 Task: Look for properties with a view.
Action: Mouse moved to (449, 189)
Screenshot: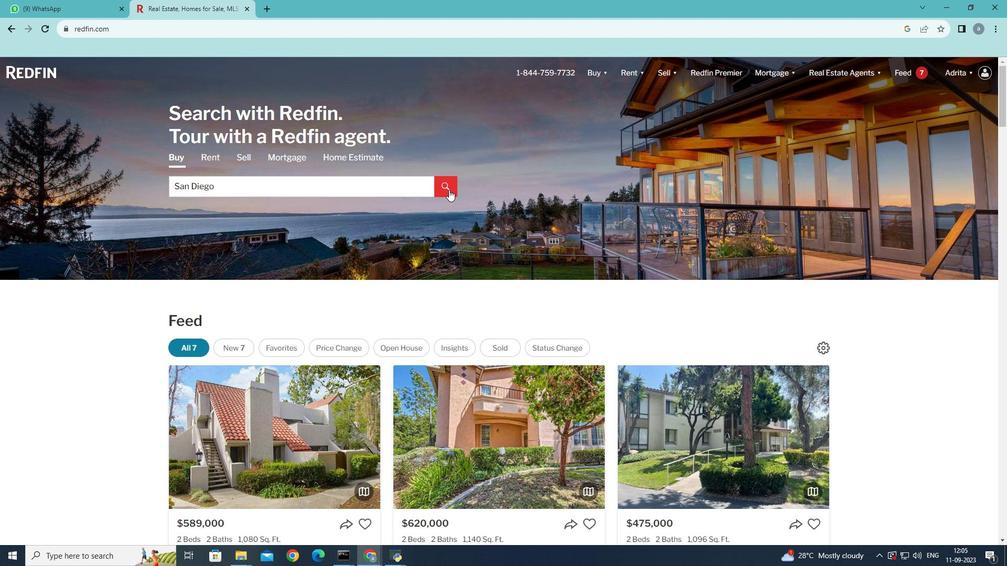 
Action: Mouse pressed left at (449, 189)
Screenshot: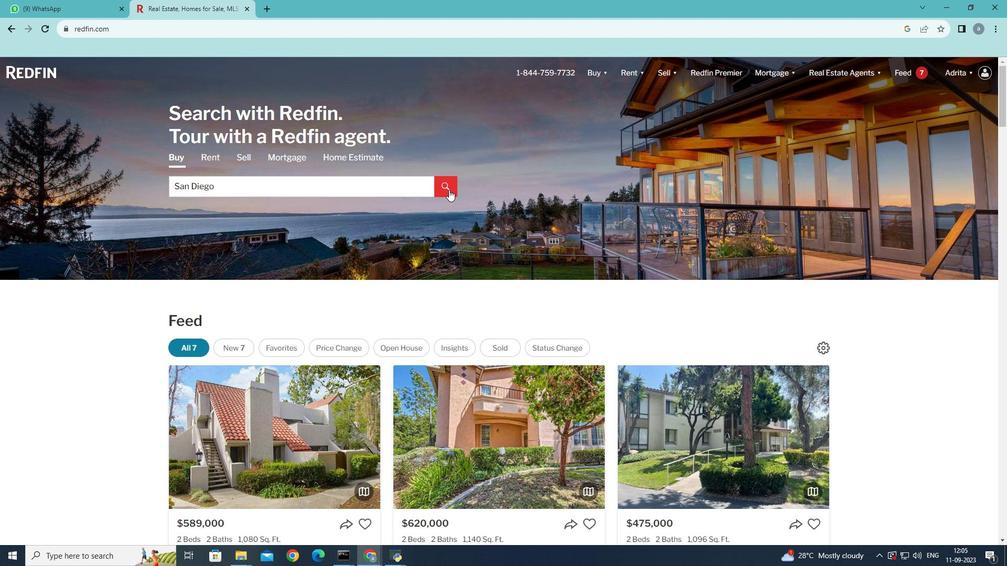 
Action: Mouse moved to (895, 143)
Screenshot: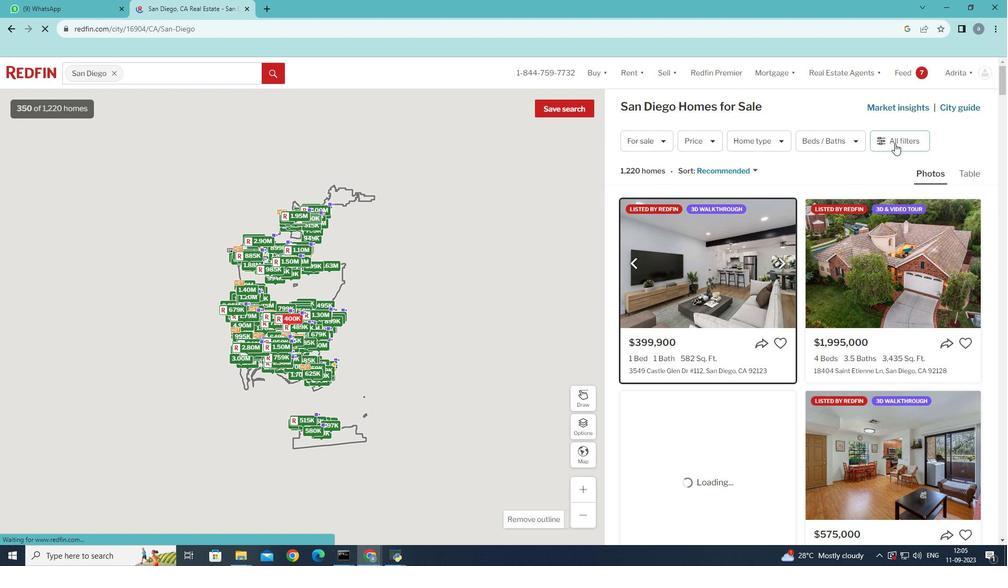 
Action: Mouse pressed left at (895, 143)
Screenshot: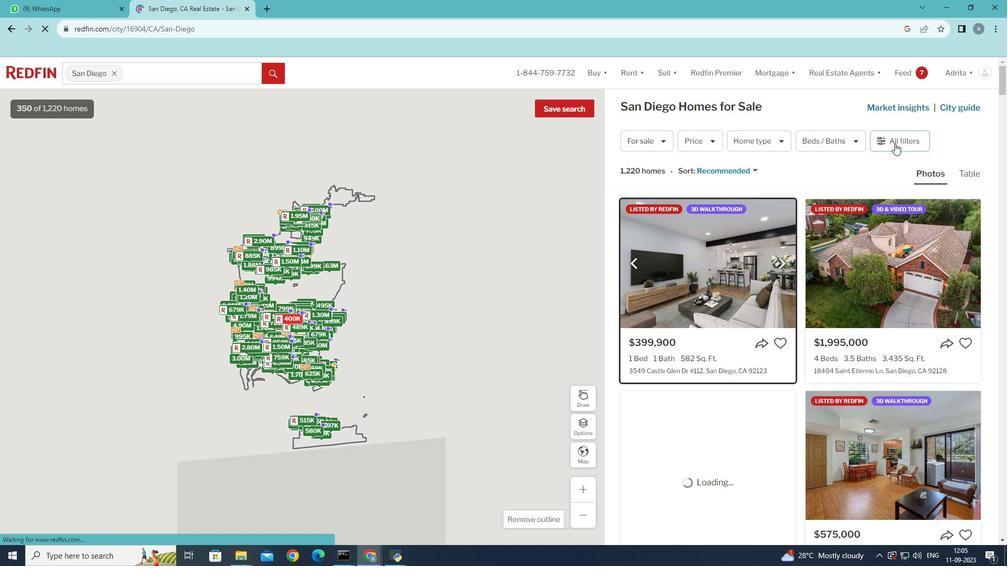 
Action: Mouse moved to (909, 138)
Screenshot: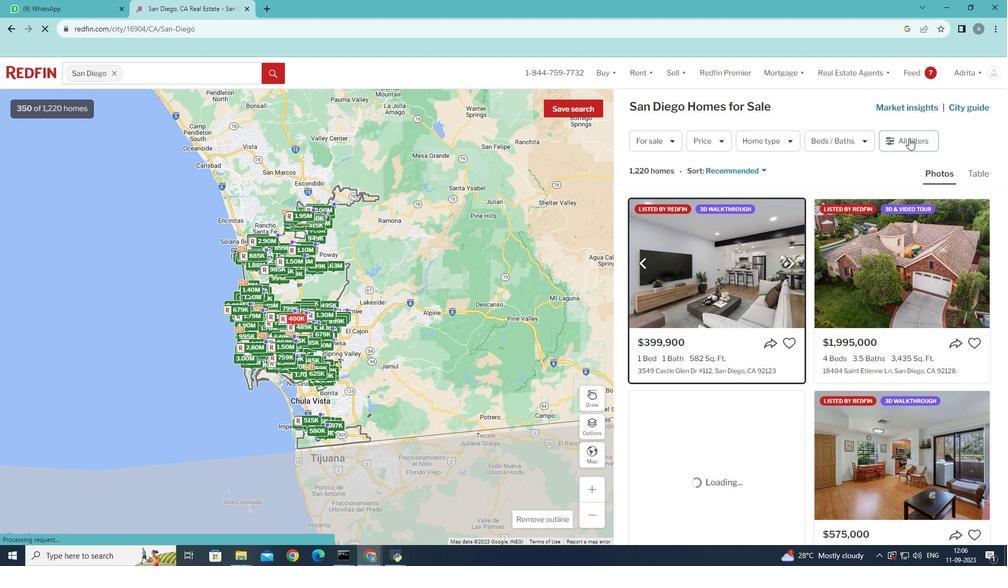 
Action: Mouse pressed left at (909, 138)
Screenshot: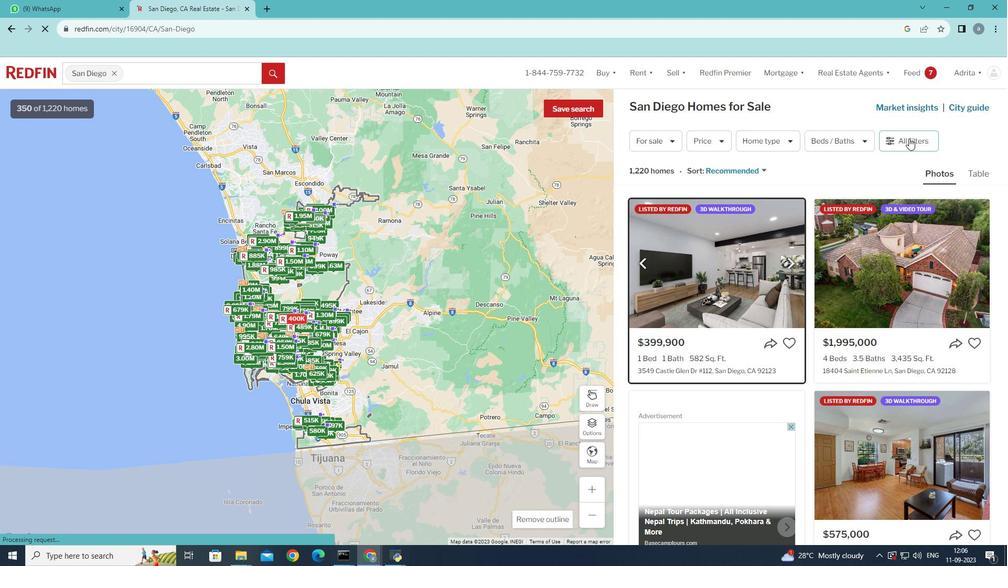 
Action: Mouse moved to (934, 303)
Screenshot: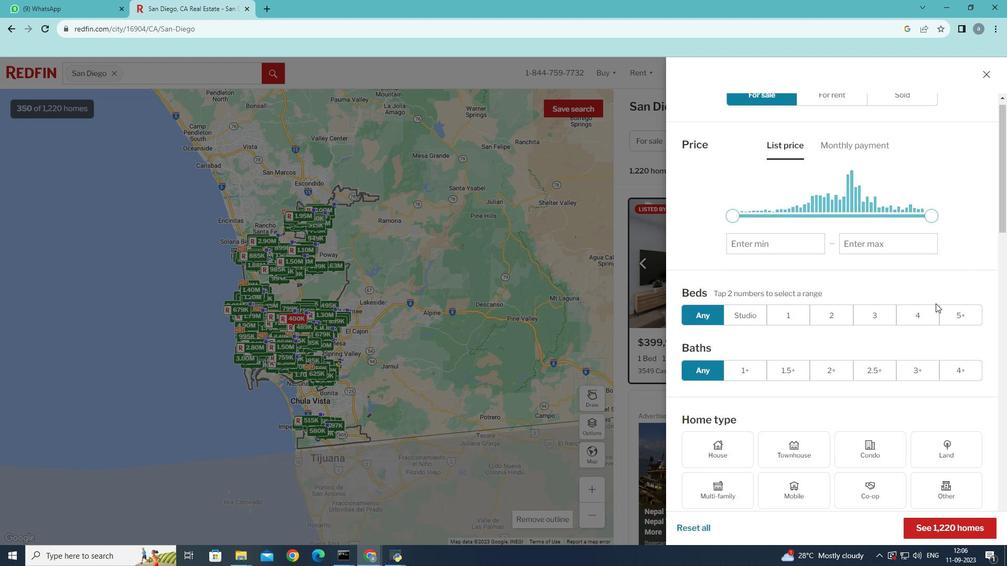 
Action: Mouse scrolled (934, 303) with delta (0, 0)
Screenshot: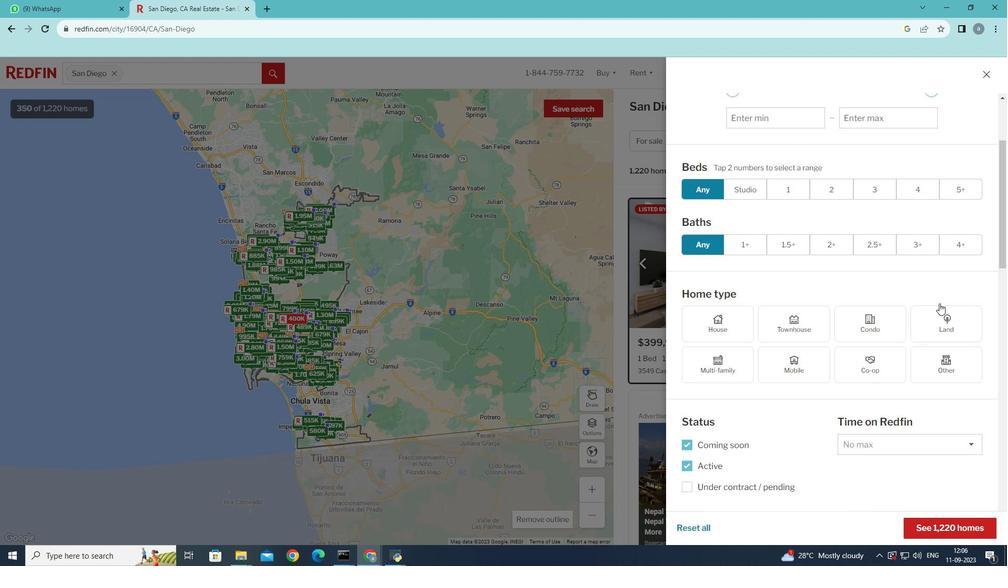 
Action: Mouse moved to (934, 303)
Screenshot: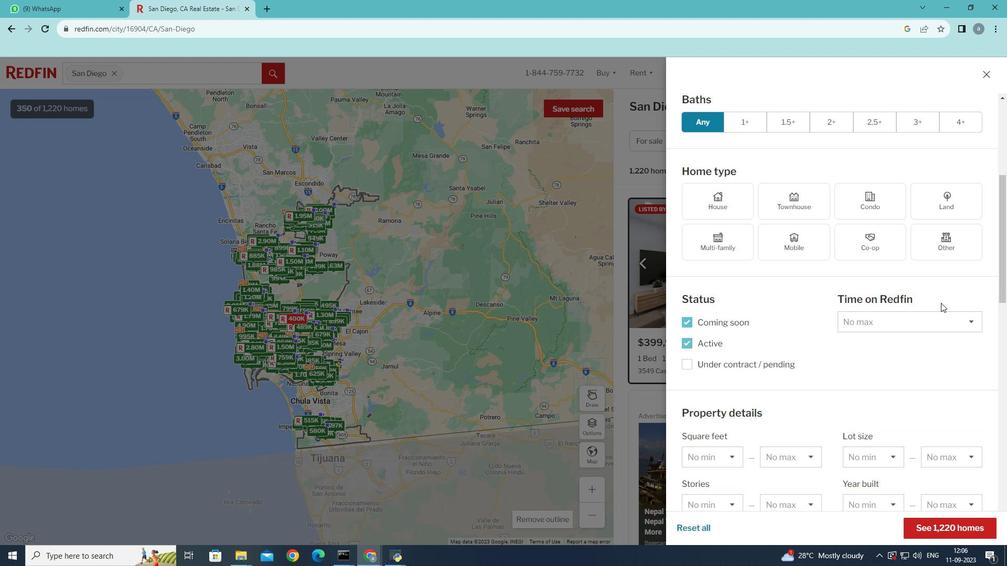 
Action: Mouse scrolled (934, 302) with delta (0, 0)
Screenshot: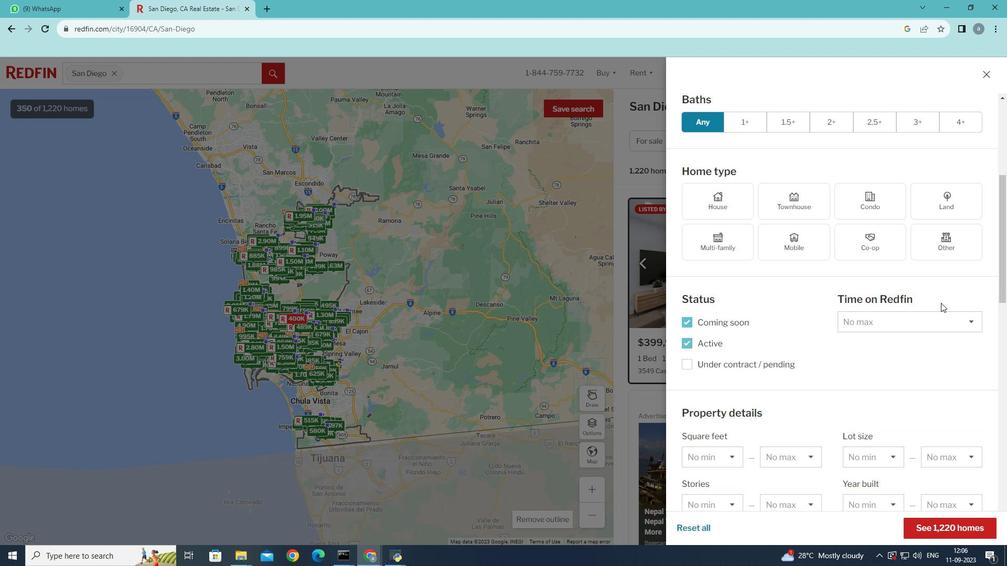 
Action: Mouse moved to (934, 303)
Screenshot: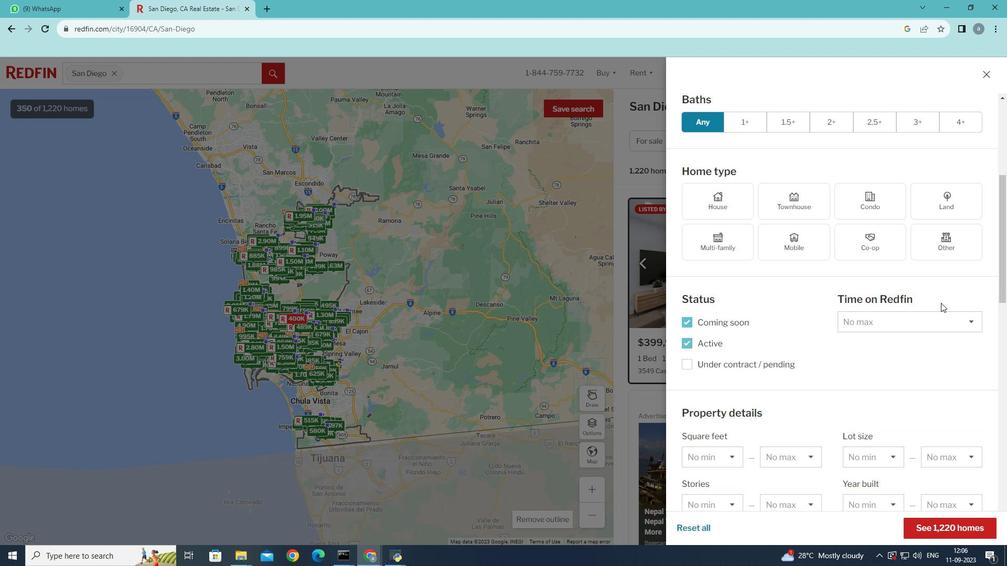 
Action: Mouse scrolled (934, 302) with delta (0, 0)
Screenshot: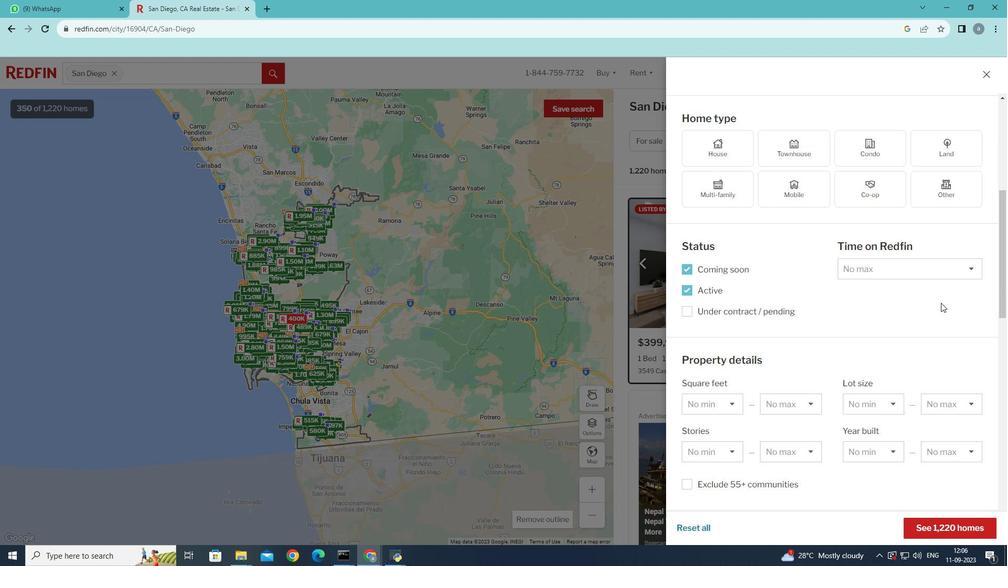 
Action: Mouse moved to (935, 303)
Screenshot: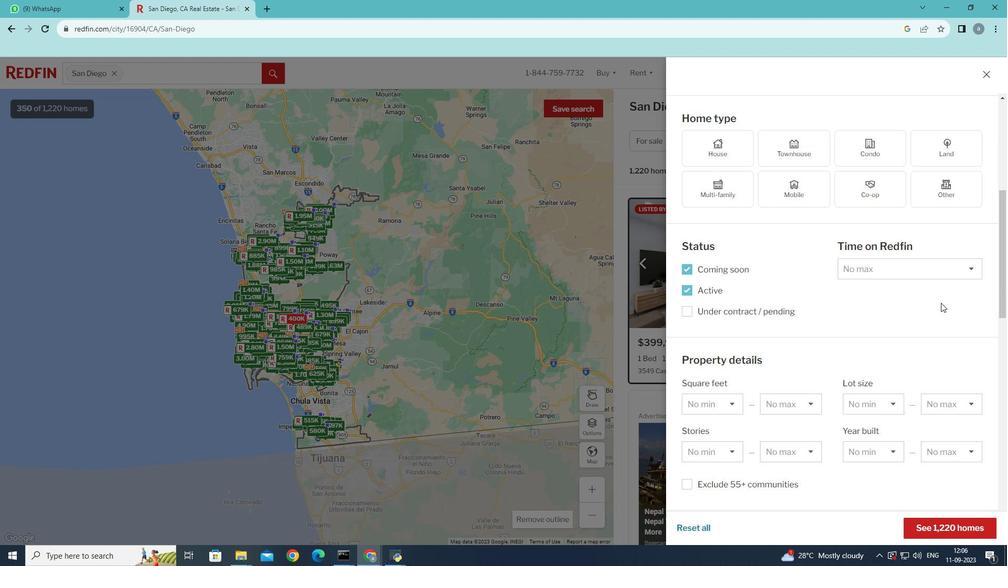 
Action: Mouse scrolled (935, 303) with delta (0, 0)
Screenshot: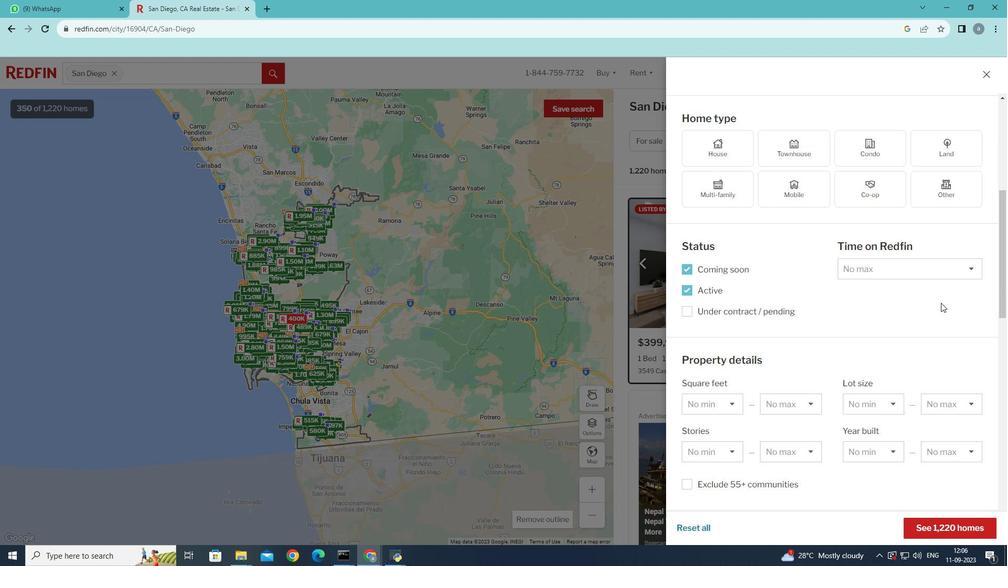 
Action: Mouse moved to (936, 303)
Screenshot: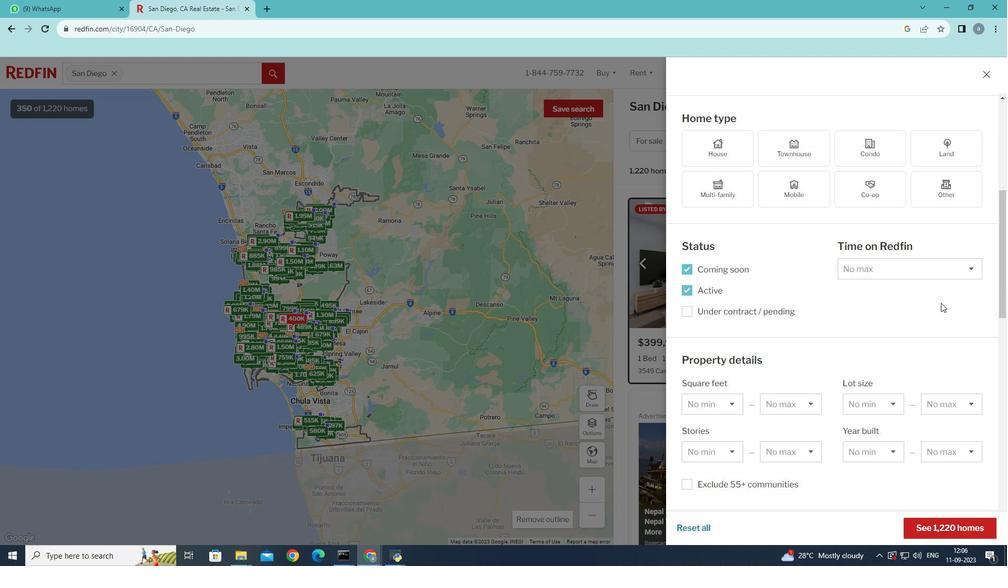 
Action: Mouse scrolled (936, 303) with delta (0, 0)
Screenshot: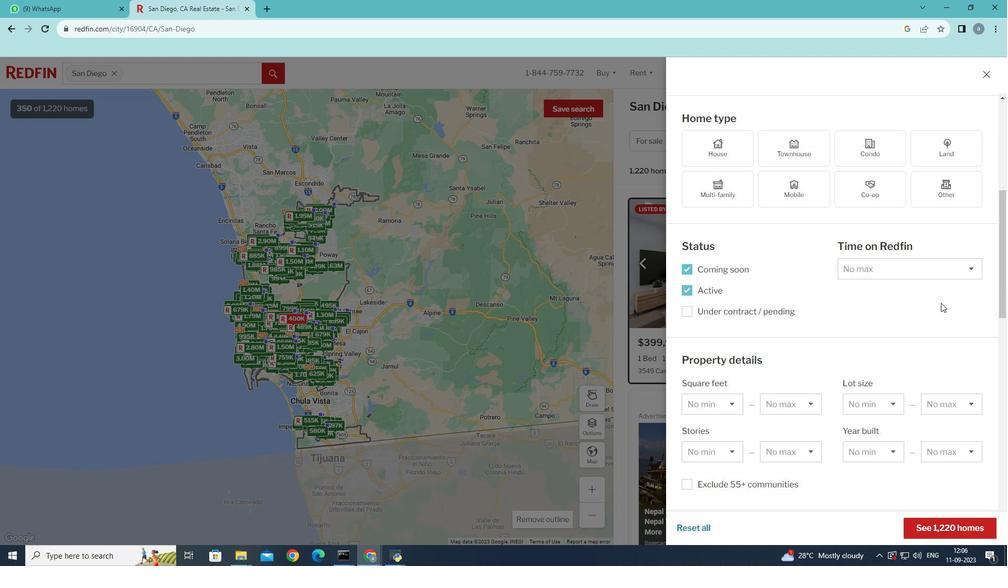 
Action: Mouse moved to (939, 303)
Screenshot: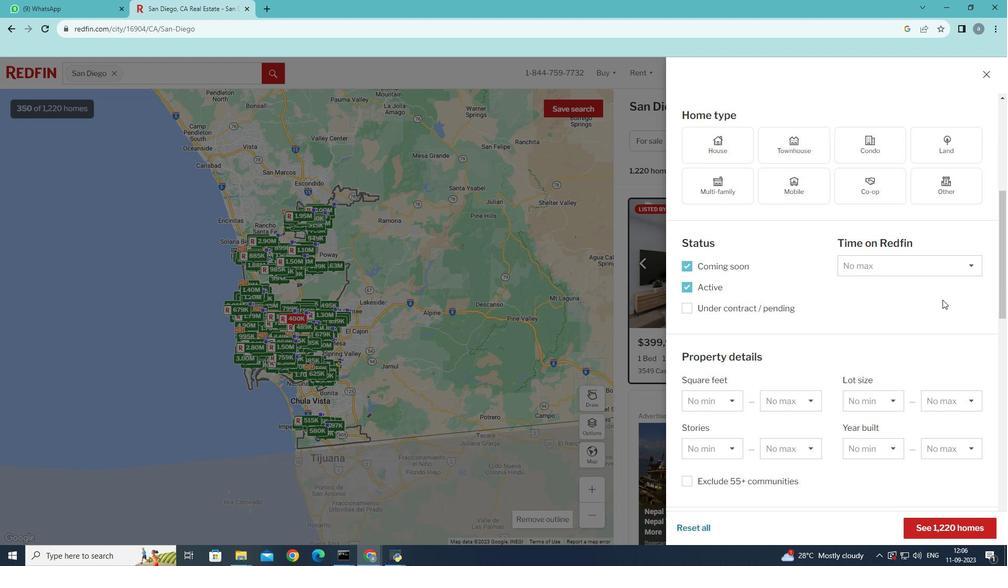 
Action: Mouse scrolled (939, 303) with delta (0, 0)
Screenshot: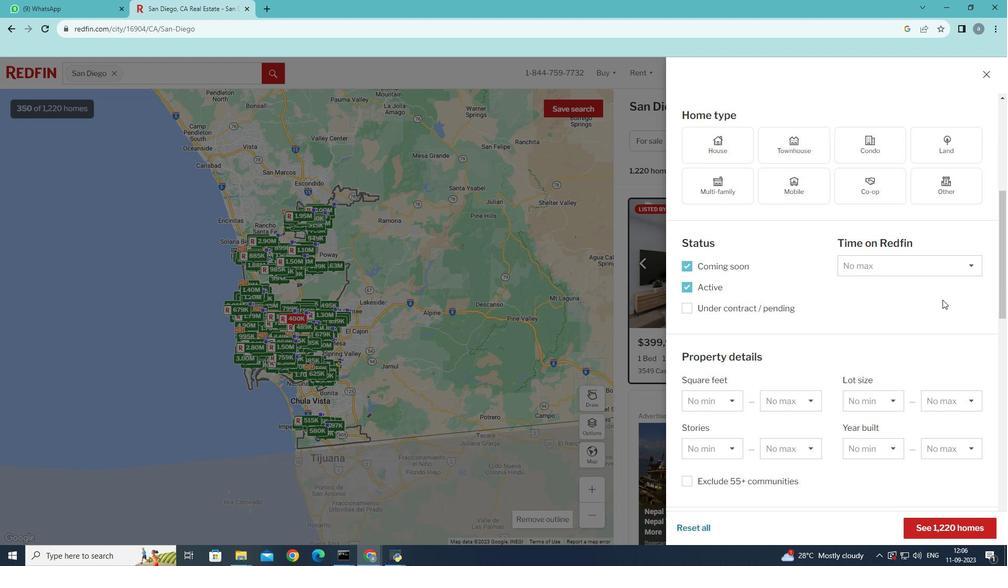 
Action: Mouse moved to (943, 297)
Screenshot: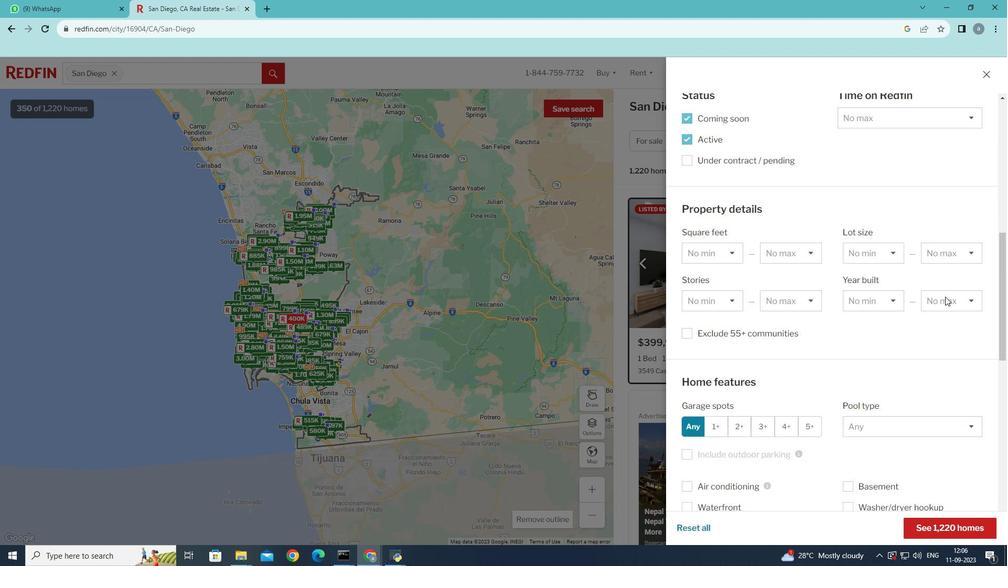 
Action: Mouse scrolled (943, 296) with delta (0, 0)
Screenshot: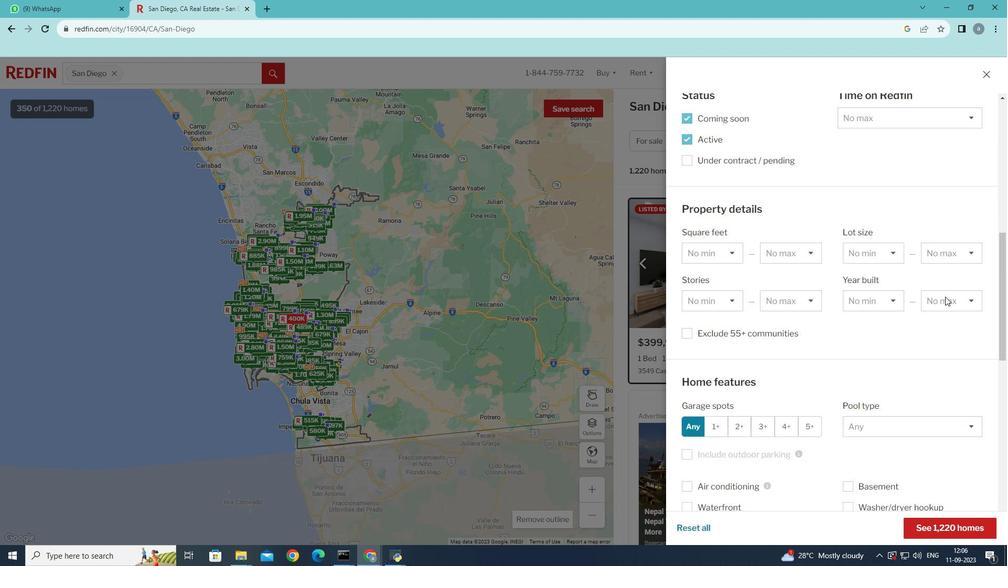 
Action: Mouse moved to (944, 297)
Screenshot: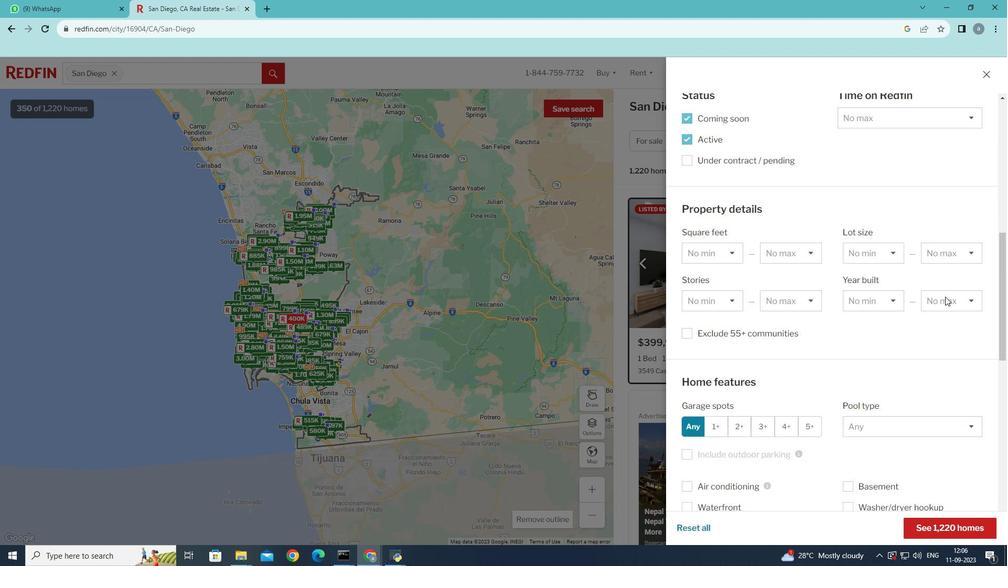 
Action: Mouse scrolled (944, 296) with delta (0, 0)
Screenshot: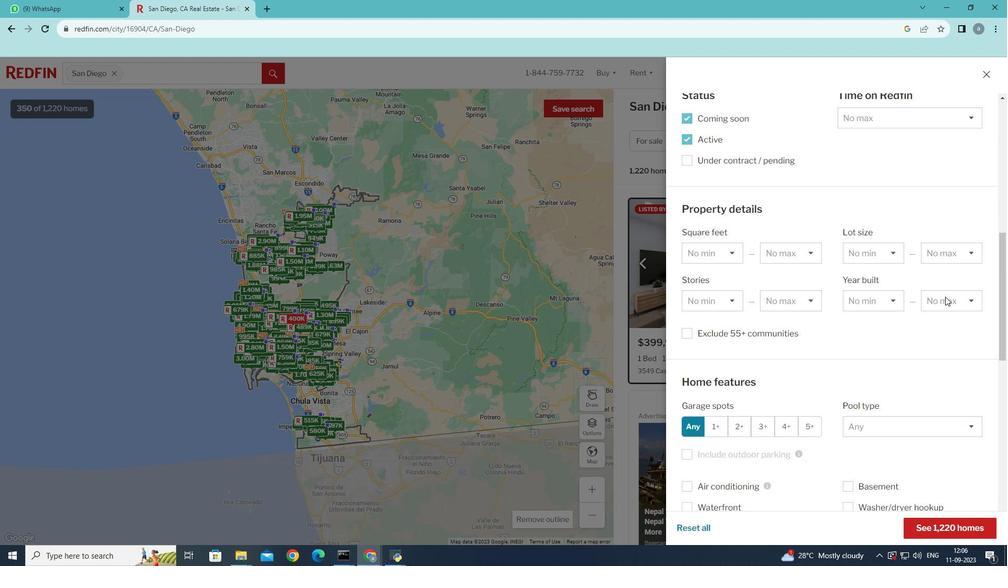 
Action: Mouse scrolled (944, 296) with delta (0, 0)
Screenshot: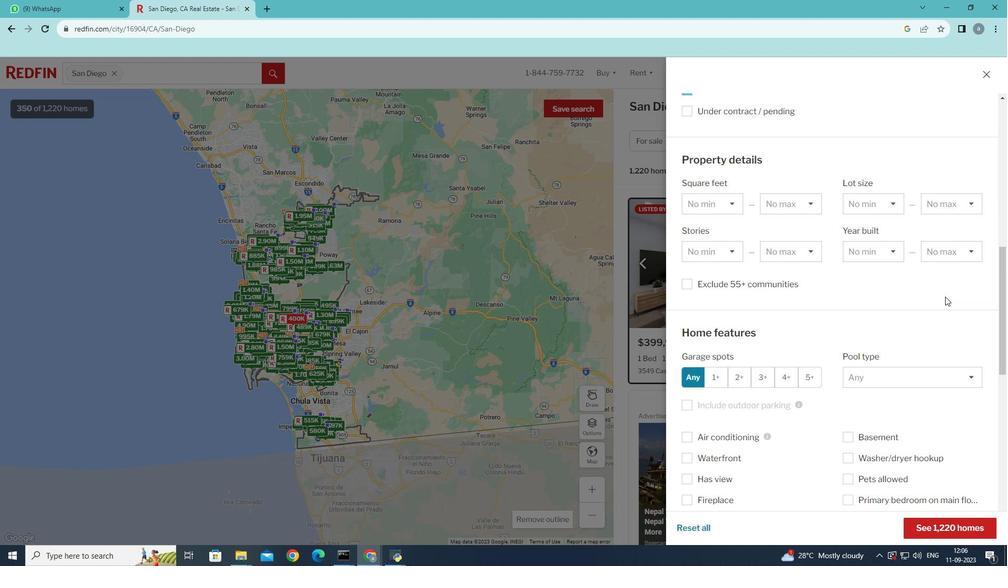 
Action: Mouse moved to (945, 296)
Screenshot: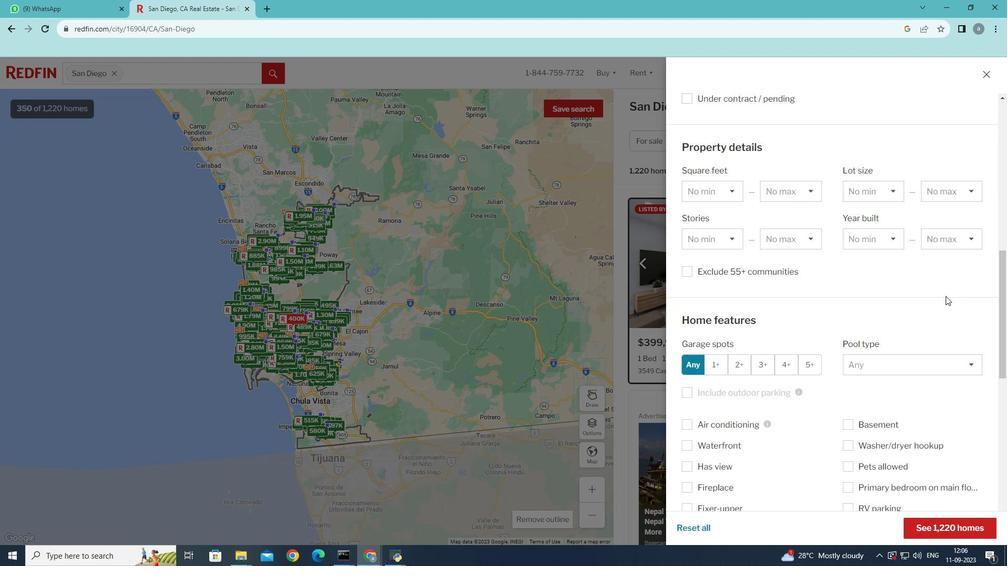 
Action: Mouse scrolled (945, 296) with delta (0, 0)
Screenshot: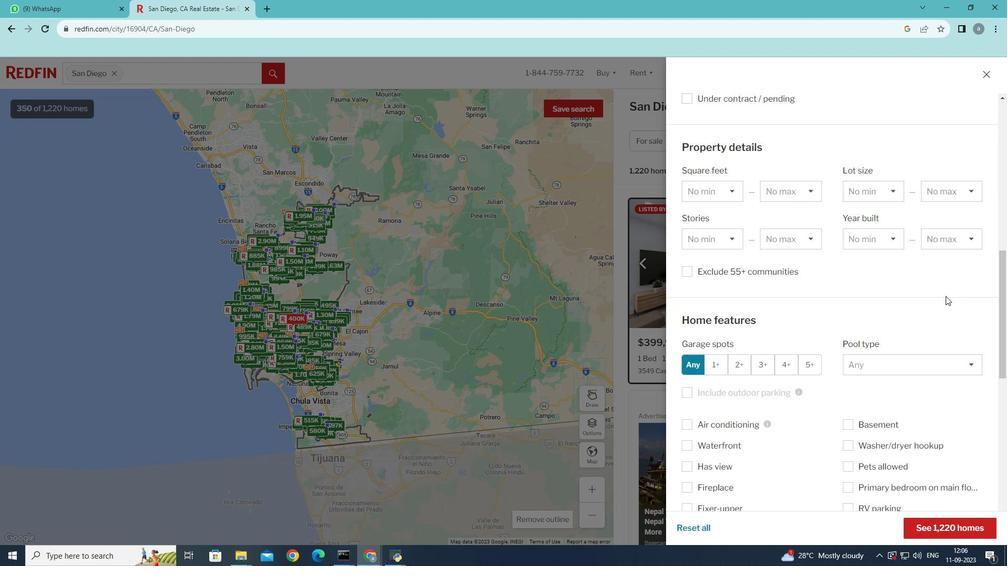 
Action: Mouse moved to (683, 468)
Screenshot: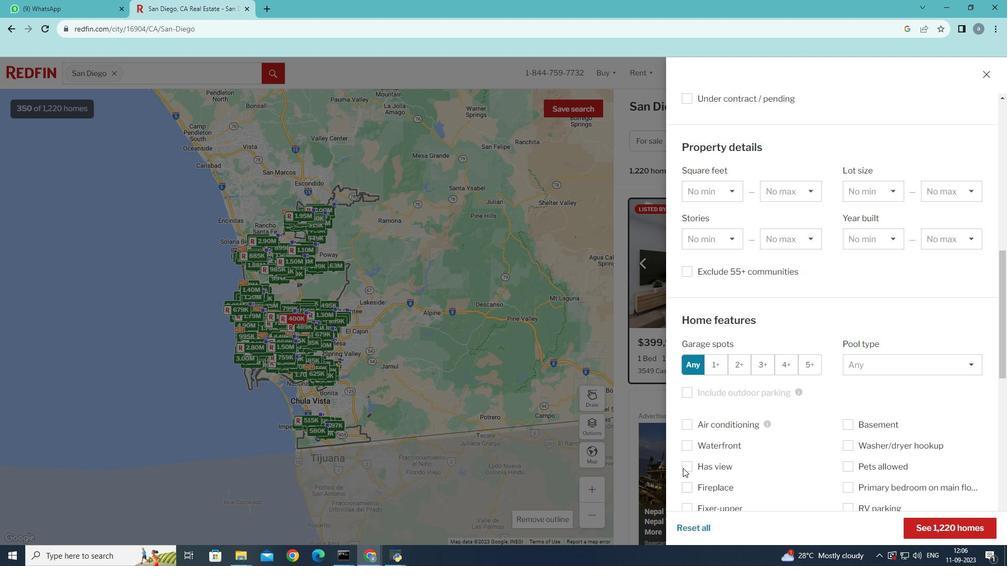 
Action: Mouse pressed left at (683, 468)
Screenshot: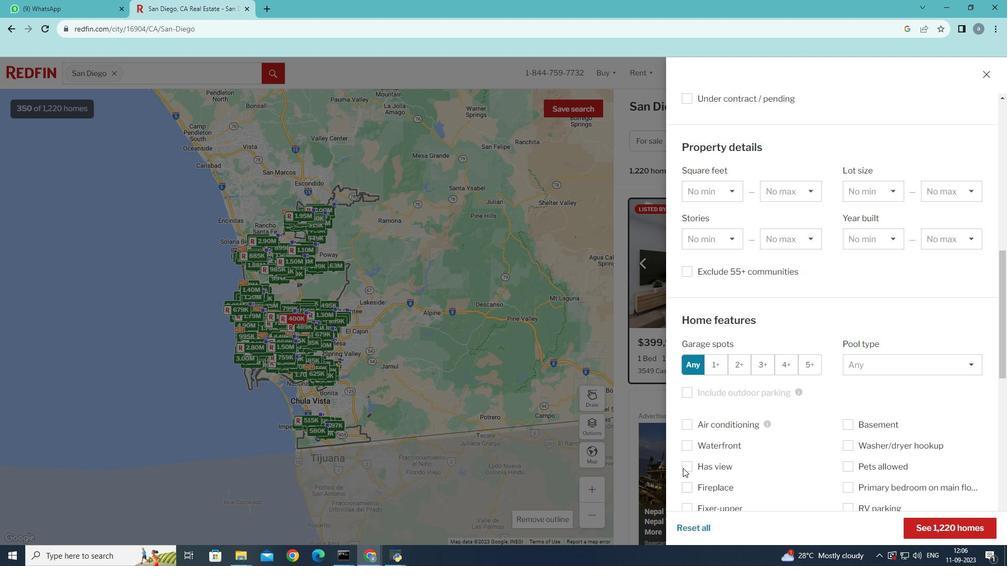 
Action: Mouse moved to (939, 528)
Screenshot: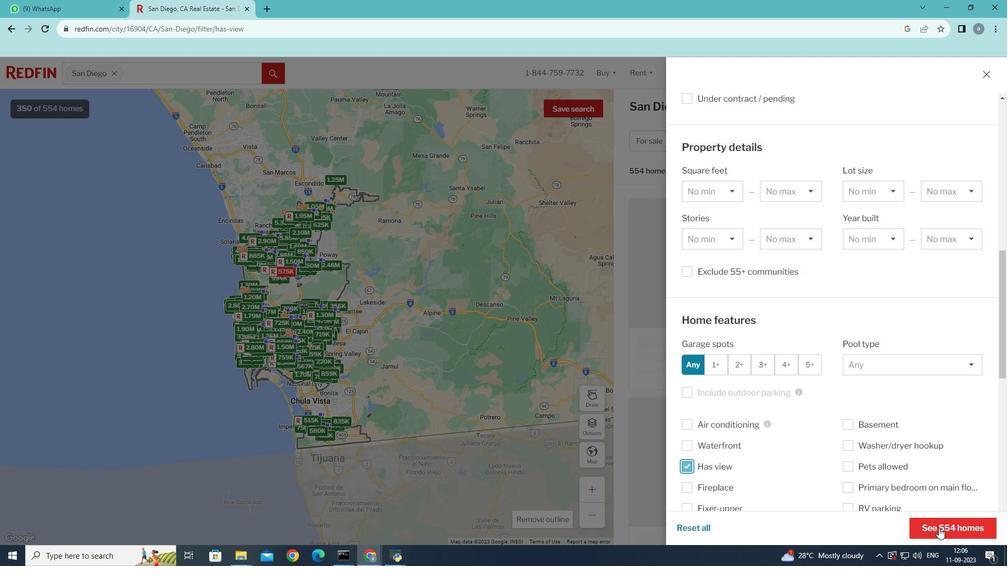 
Action: Mouse pressed left at (939, 528)
Screenshot: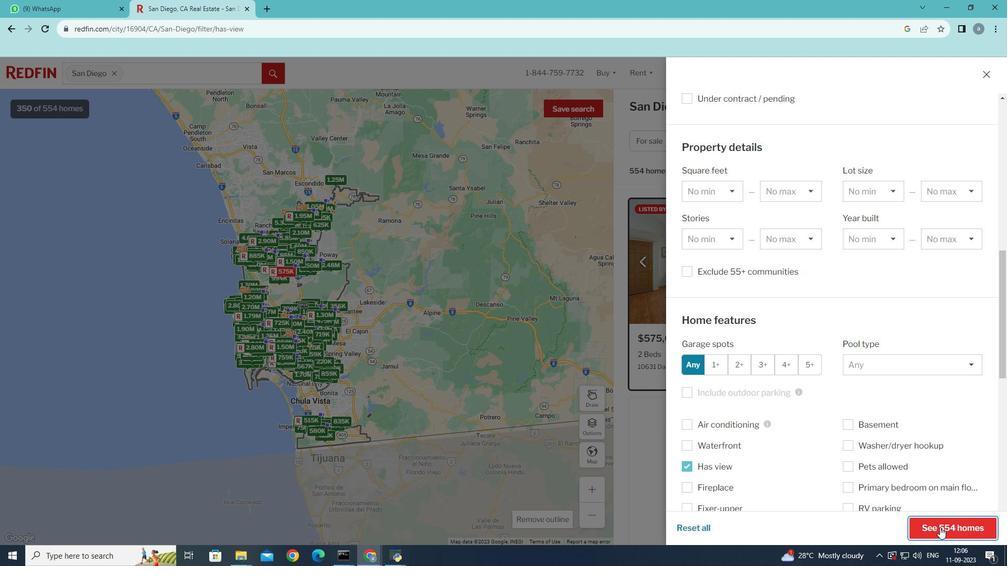 
Action: Mouse moved to (935, 524)
Screenshot: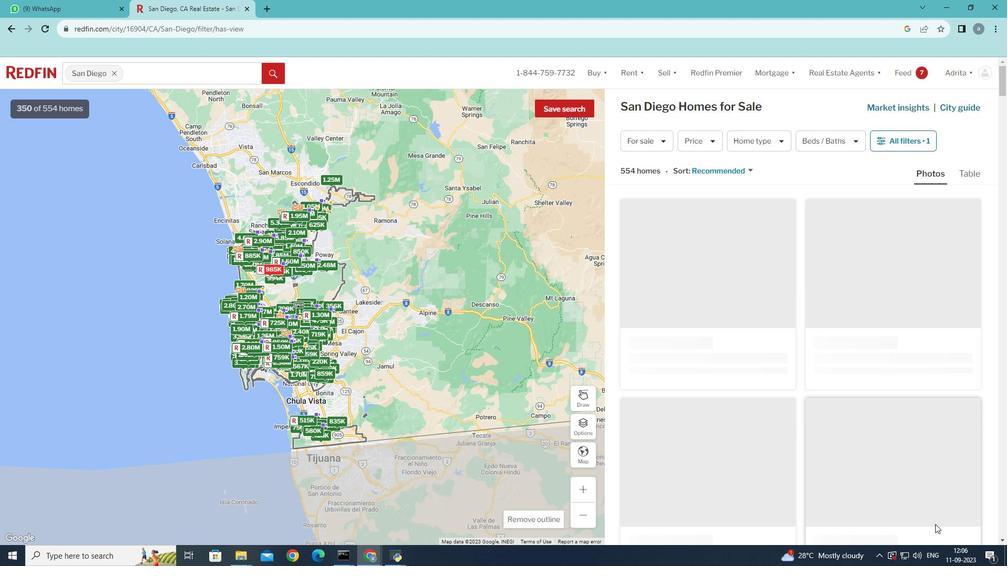
